 Task: Select service public relations
Action: Mouse moved to (494, 149)
Screenshot: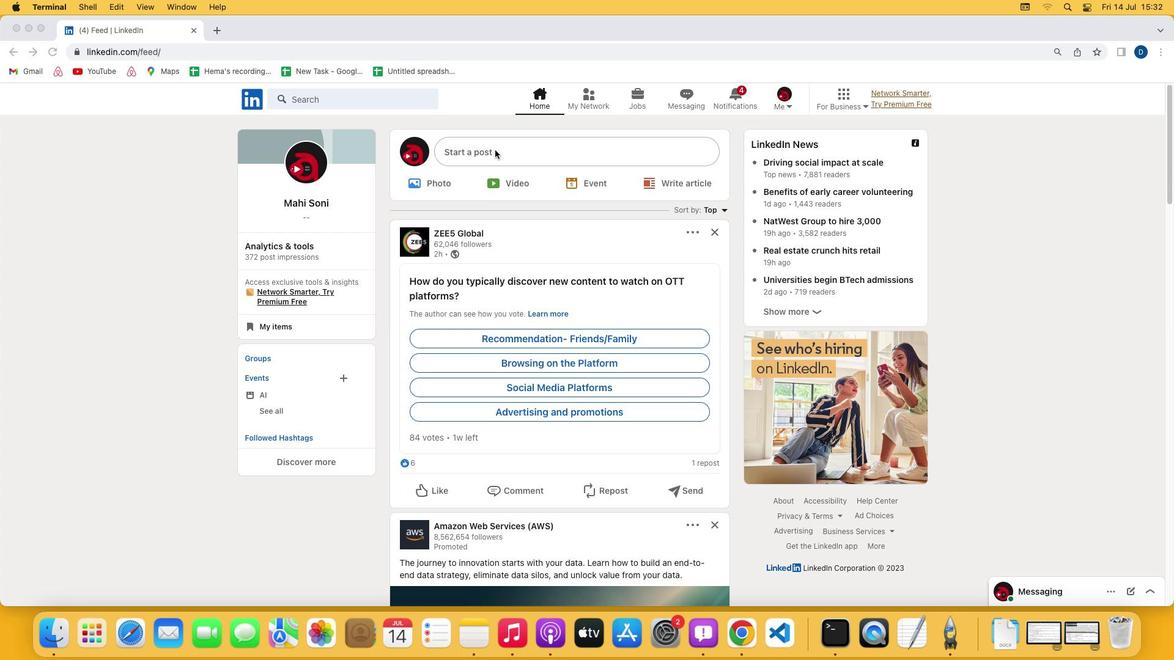 
Action: Mouse pressed left at (494, 149)
Screenshot: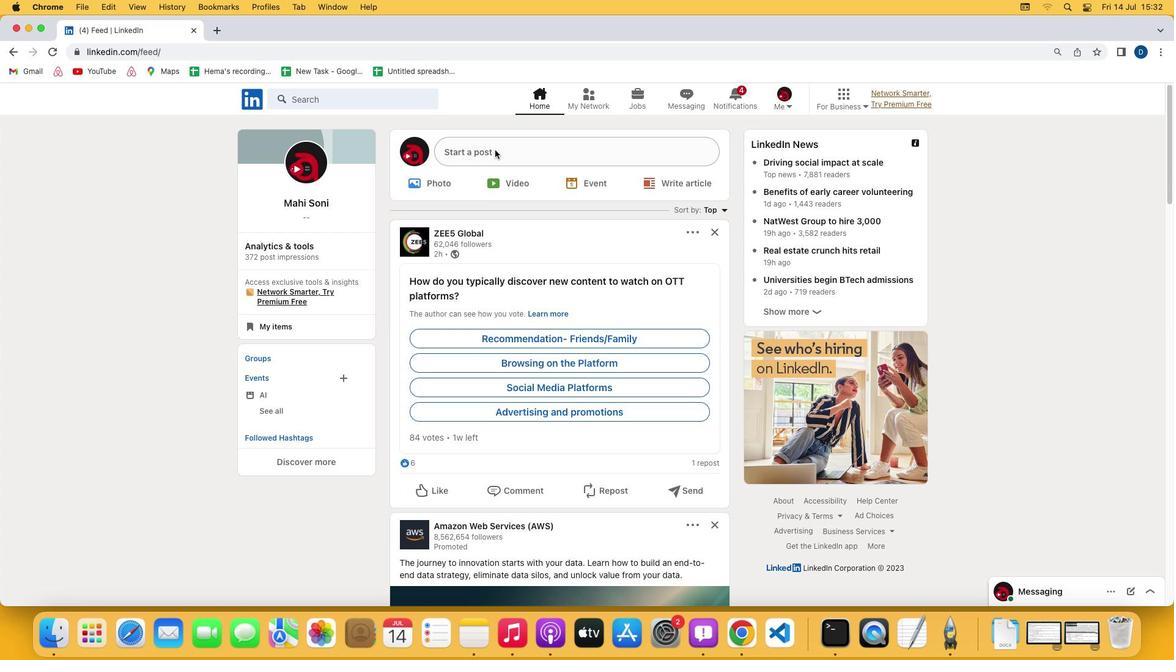 
Action: Mouse pressed left at (494, 149)
Screenshot: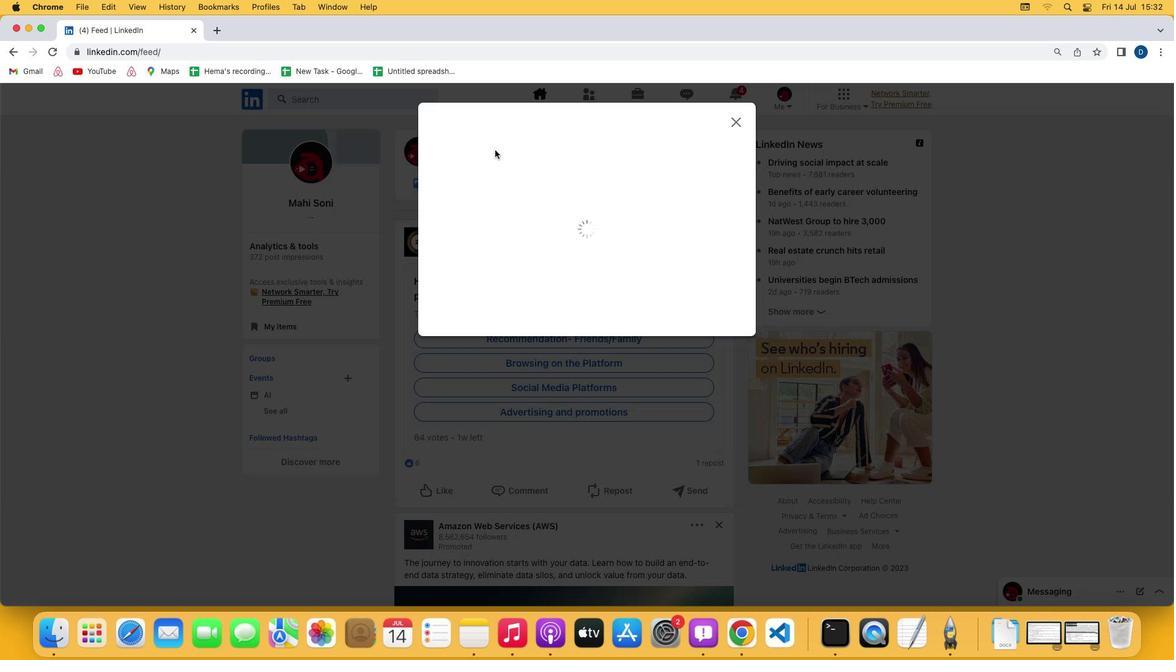 
Action: Mouse moved to (515, 380)
Screenshot: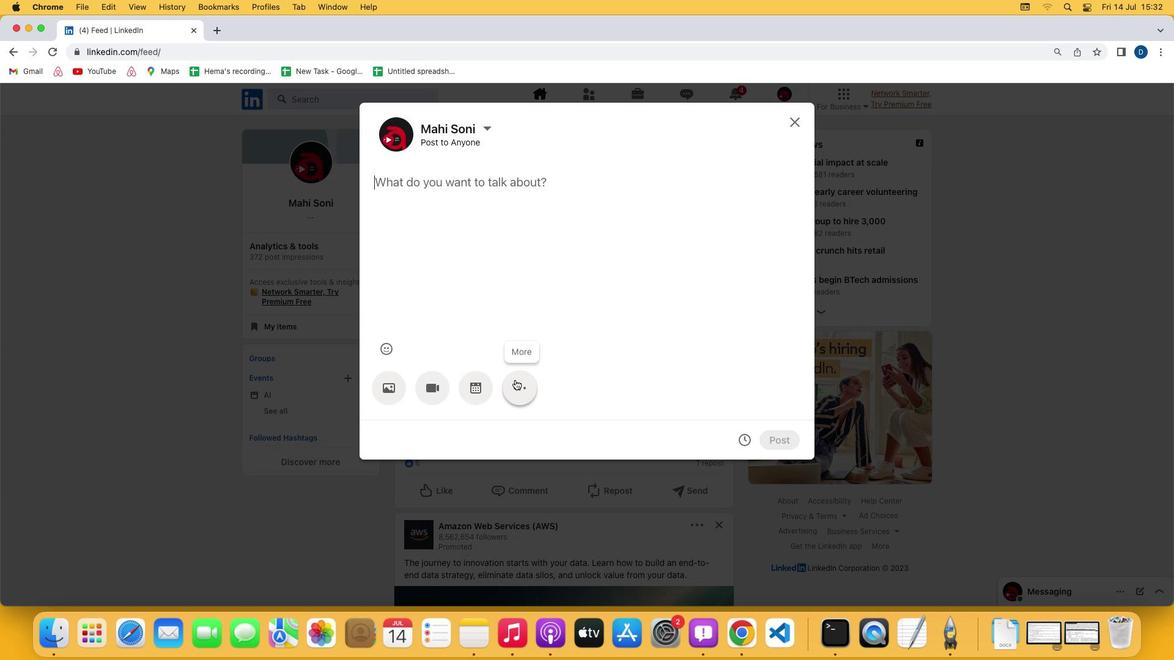 
Action: Mouse pressed left at (515, 380)
Screenshot: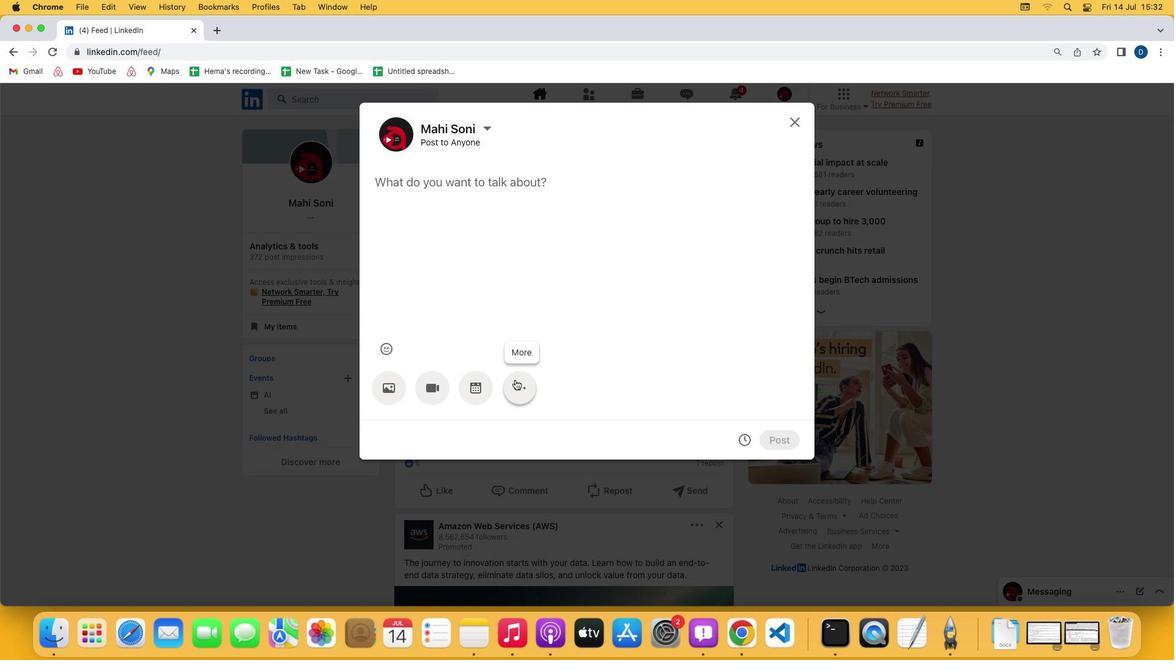 
Action: Mouse moved to (687, 387)
Screenshot: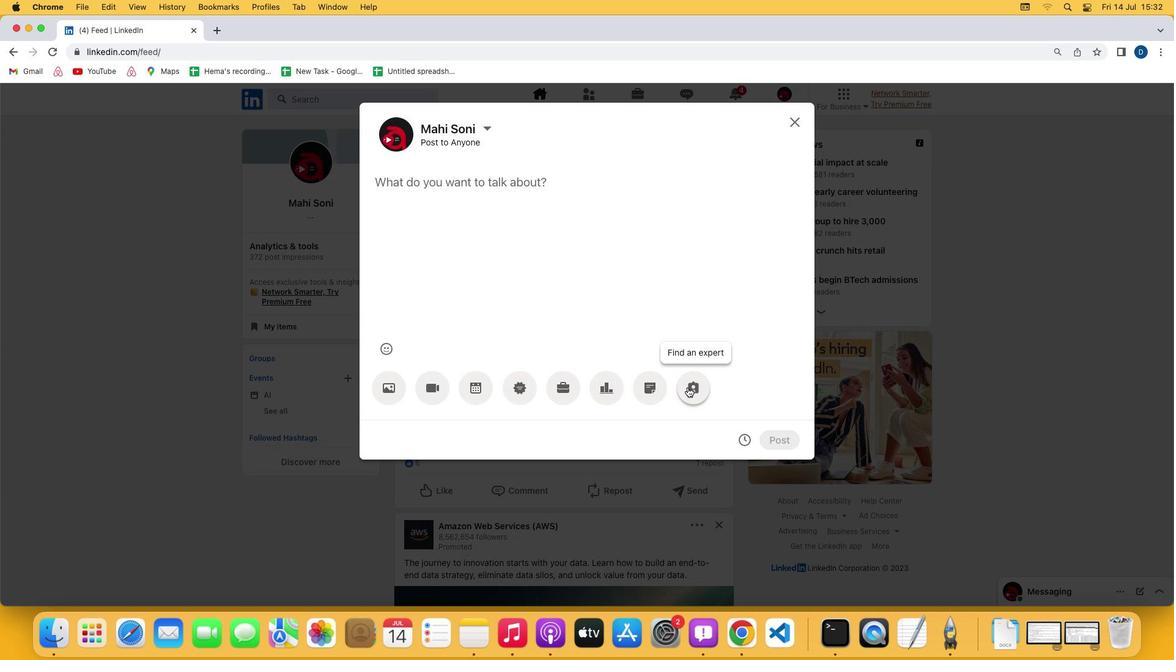 
Action: Mouse pressed left at (687, 387)
Screenshot: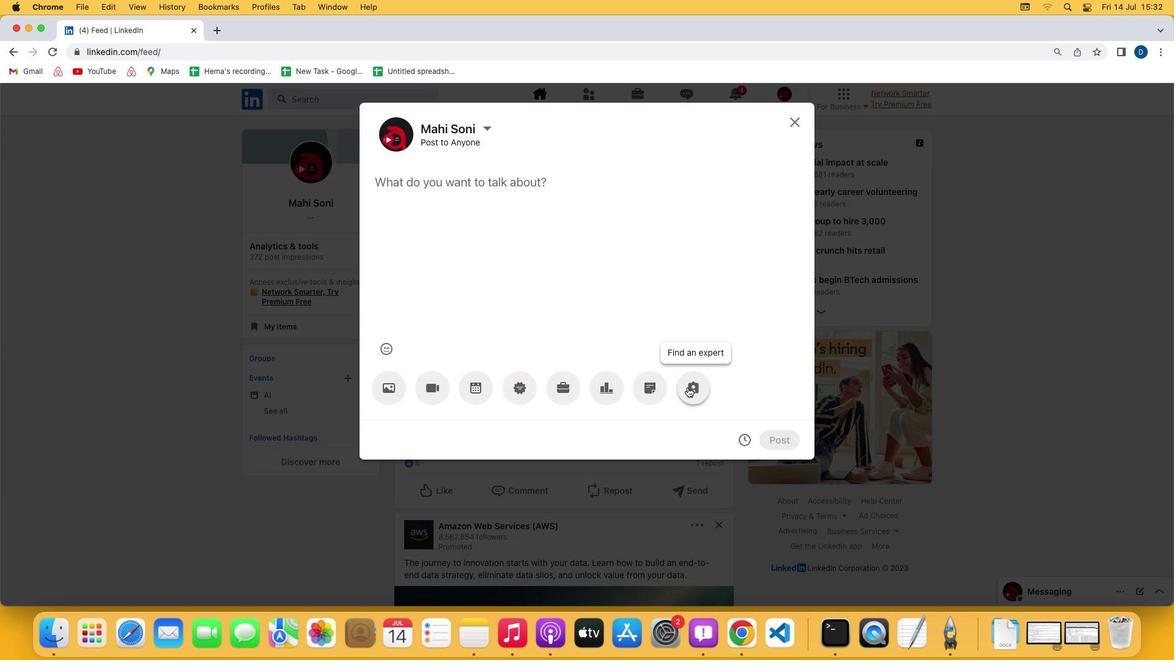 
Action: Mouse moved to (527, 202)
Screenshot: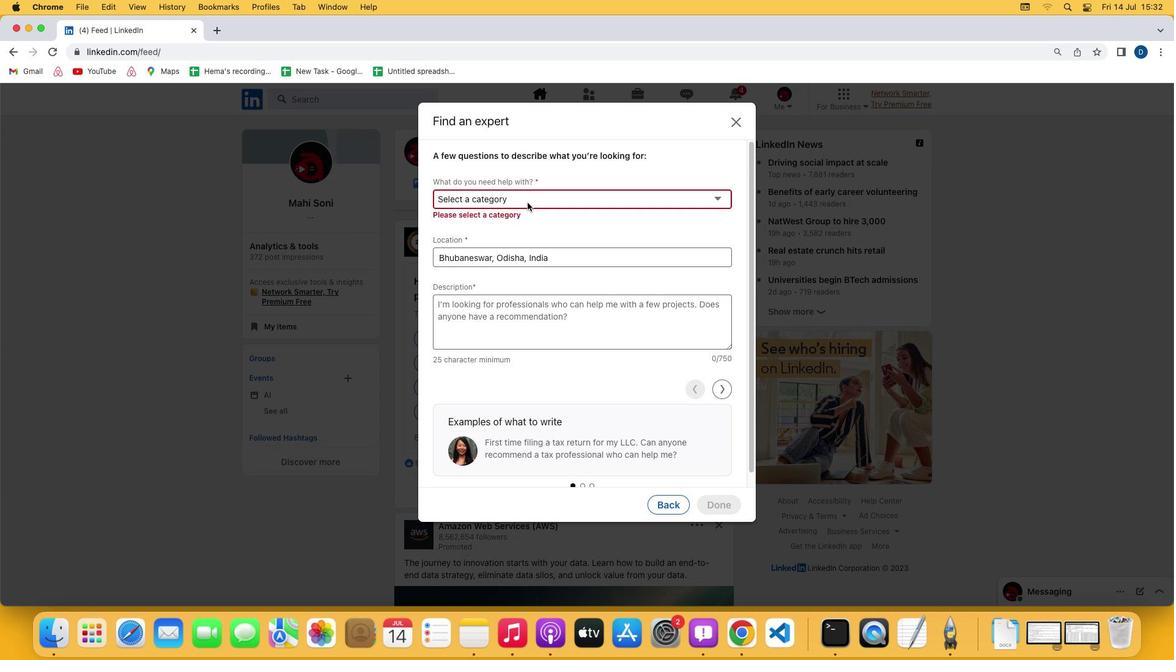
Action: Mouse pressed left at (527, 202)
Screenshot: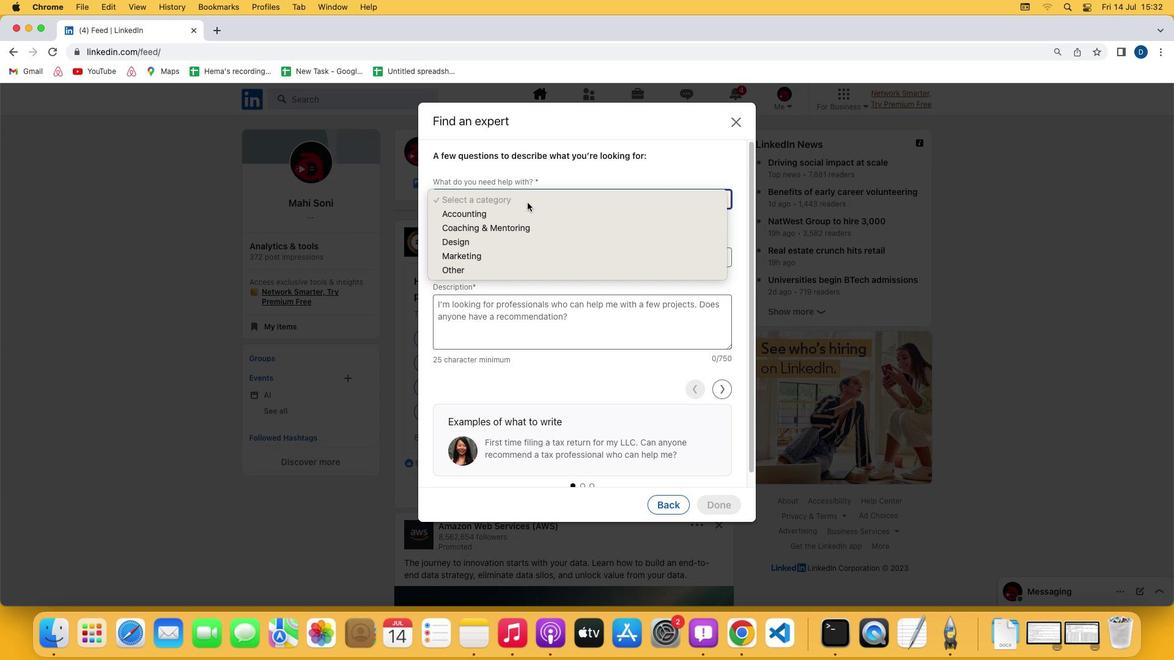 
Action: Mouse moved to (506, 258)
Screenshot: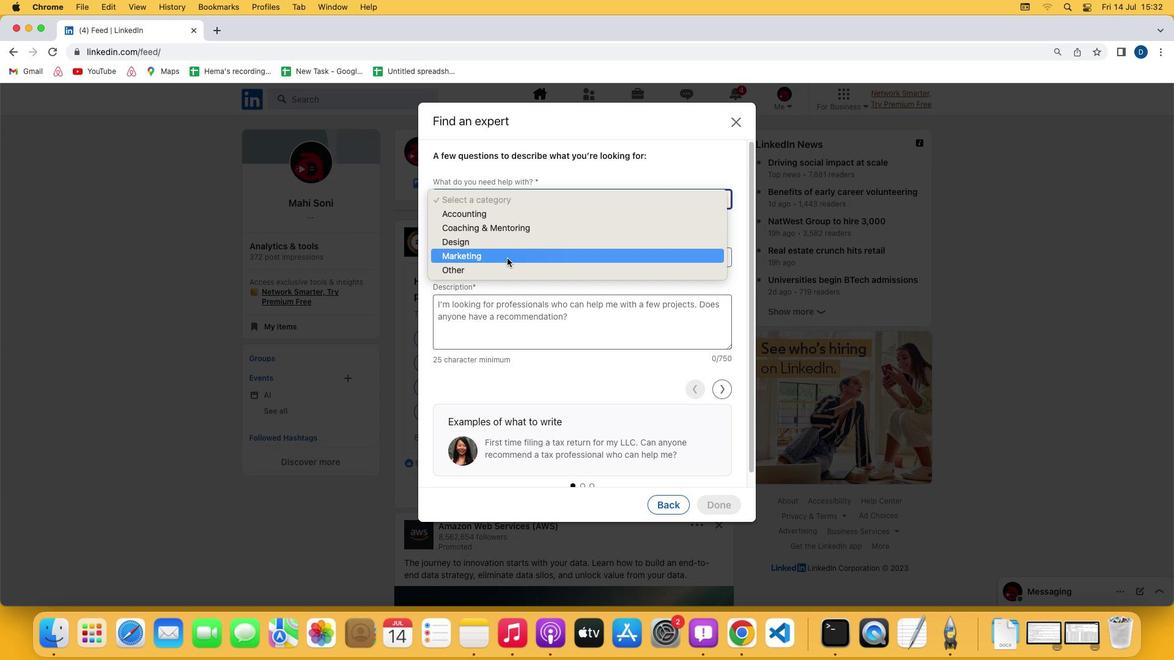 
Action: Mouse pressed left at (506, 258)
Screenshot: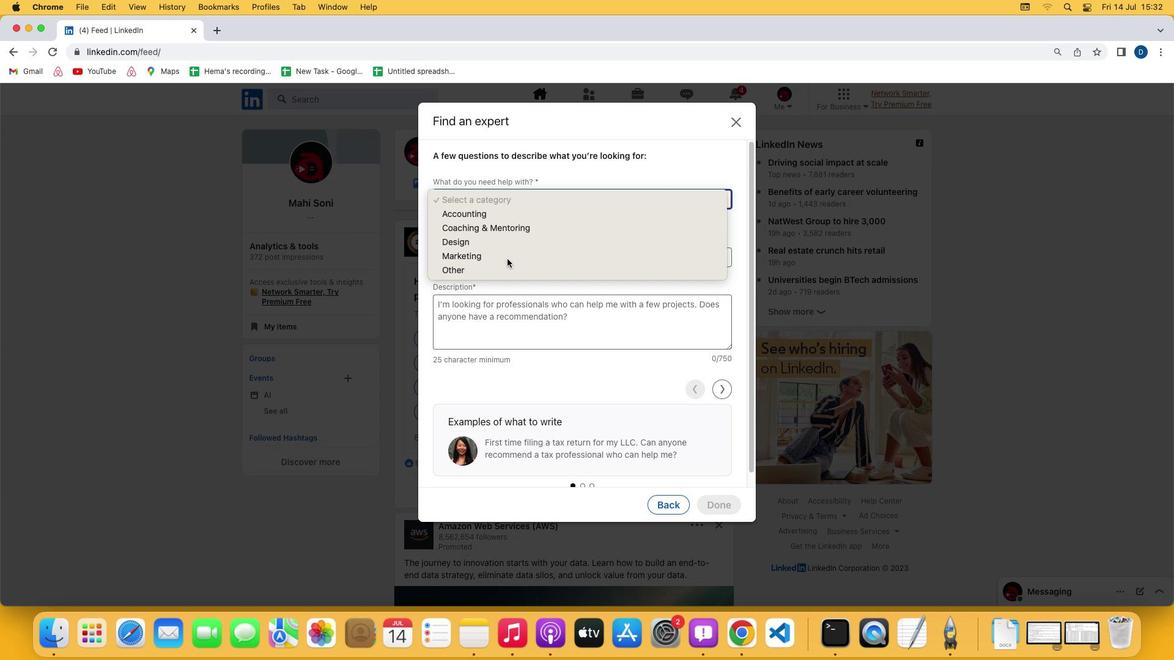 
Action: Mouse moved to (500, 248)
Screenshot: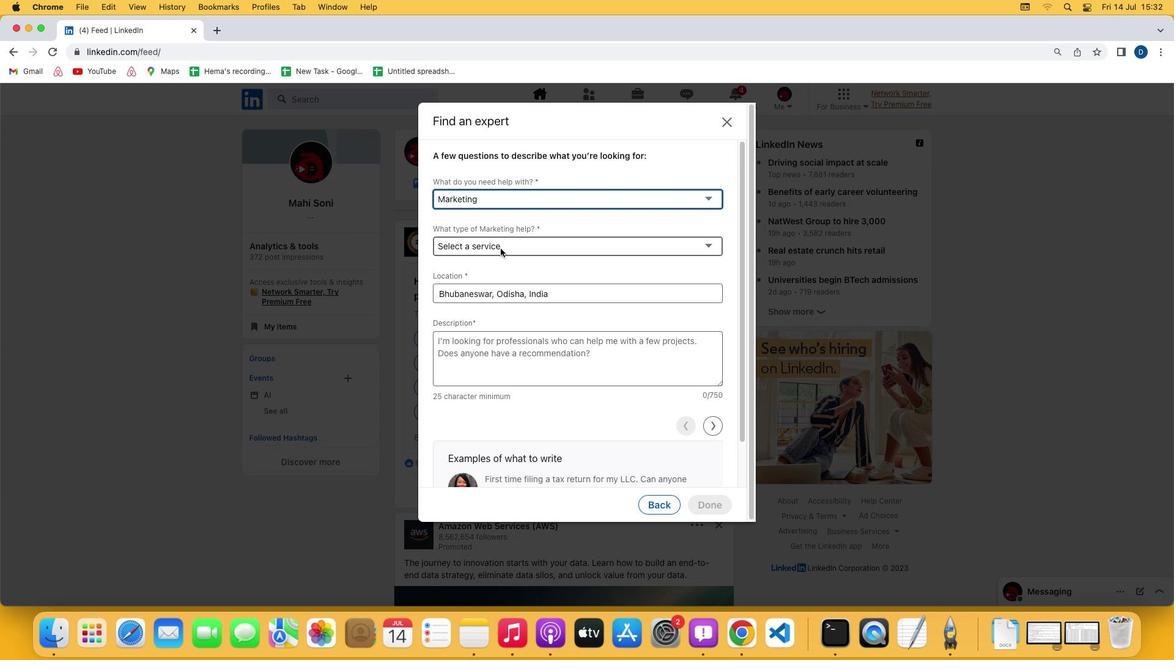 
Action: Mouse pressed left at (500, 248)
Screenshot: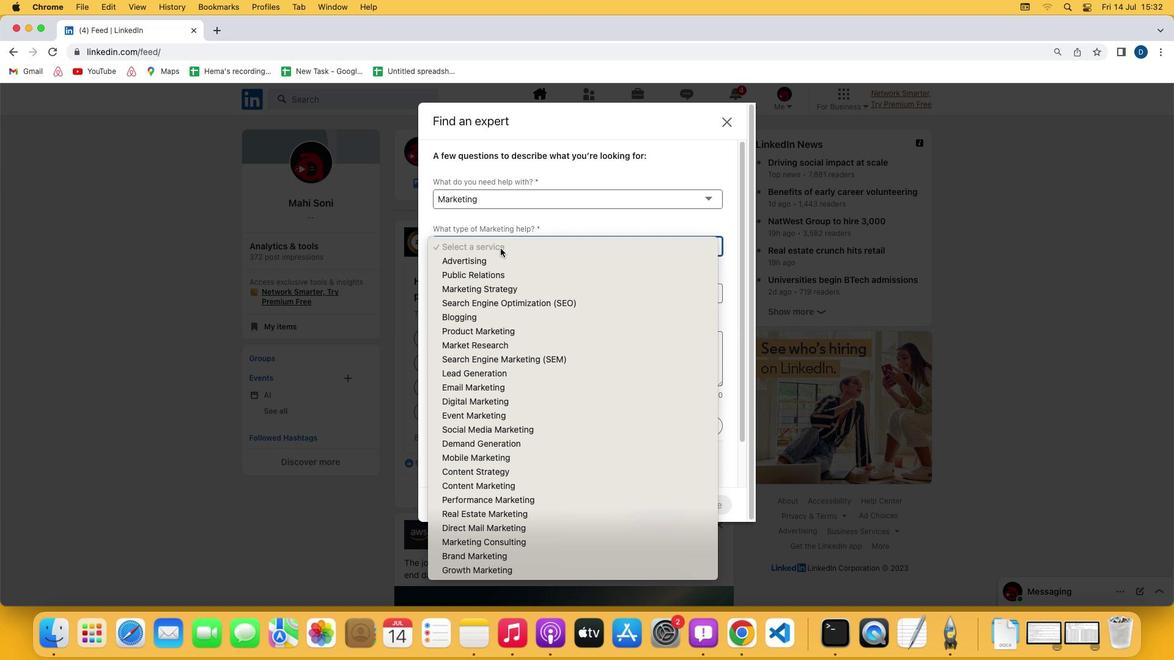 
Action: Mouse moved to (494, 273)
Screenshot: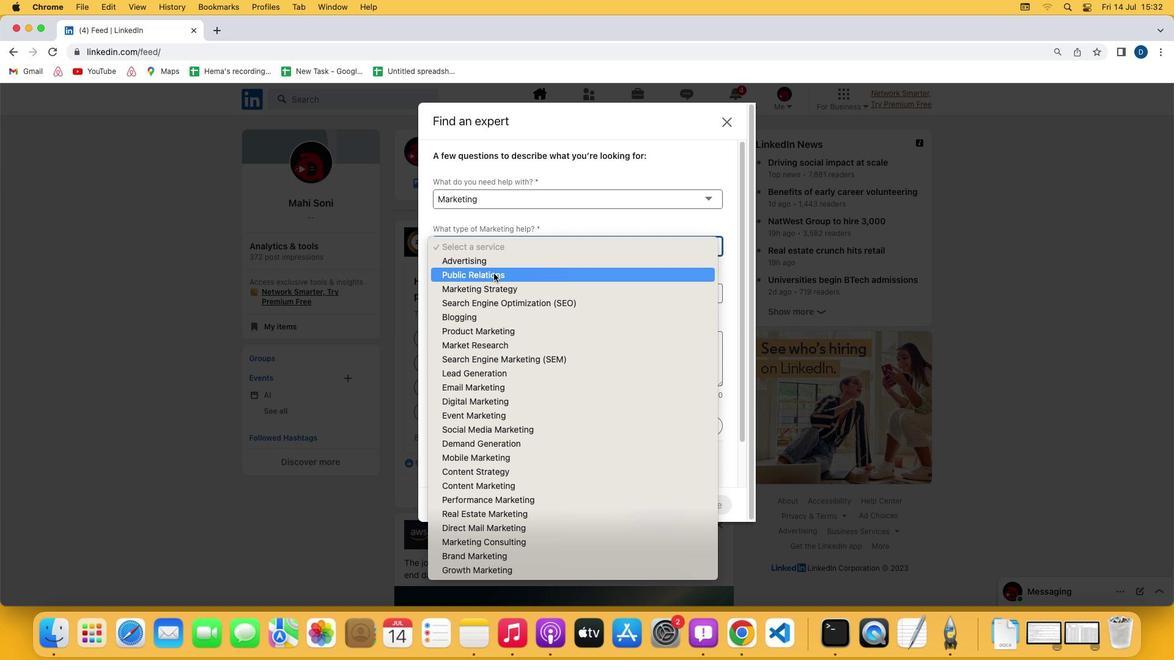 
Action: Mouse pressed left at (494, 273)
Screenshot: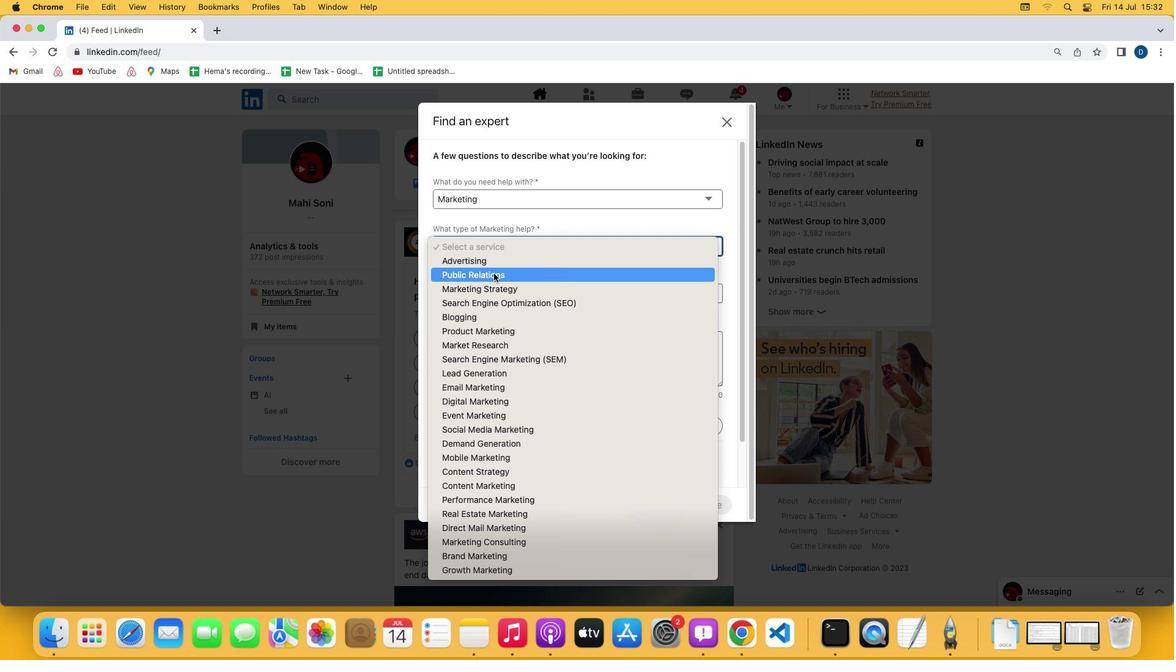 
